 Task: Add 2 hours 30 minutes after the event.
Action: Mouse moved to (200, 417)
Screenshot: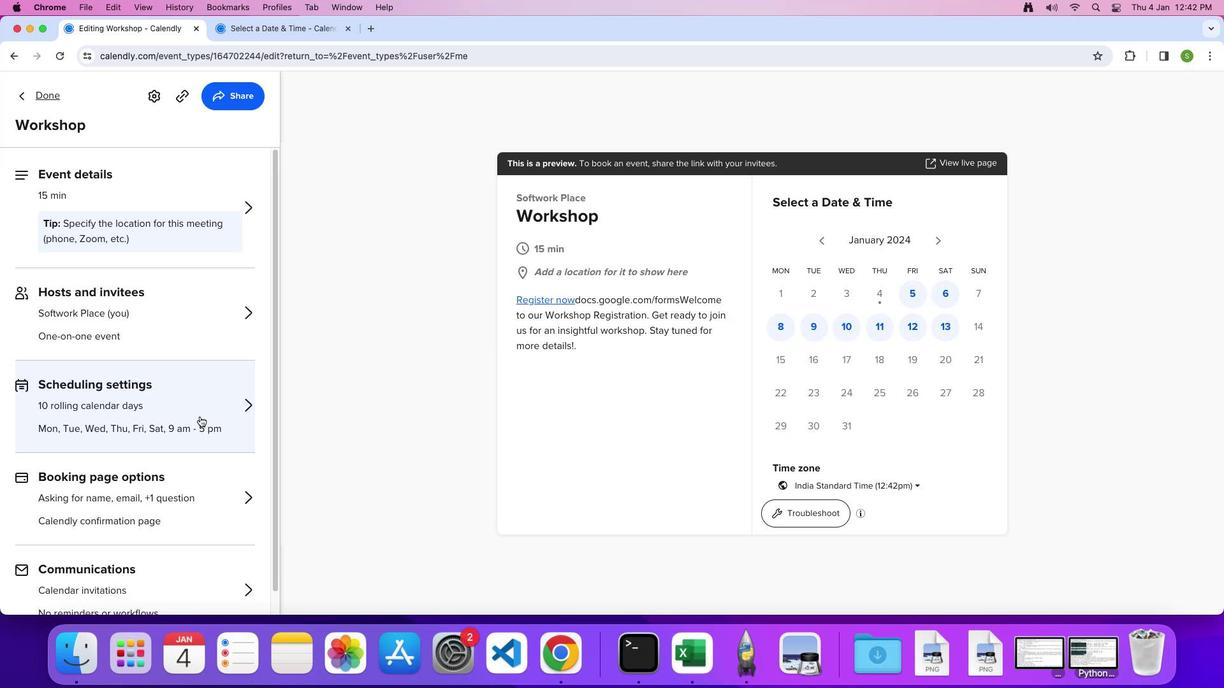 
Action: Mouse pressed left at (200, 417)
Screenshot: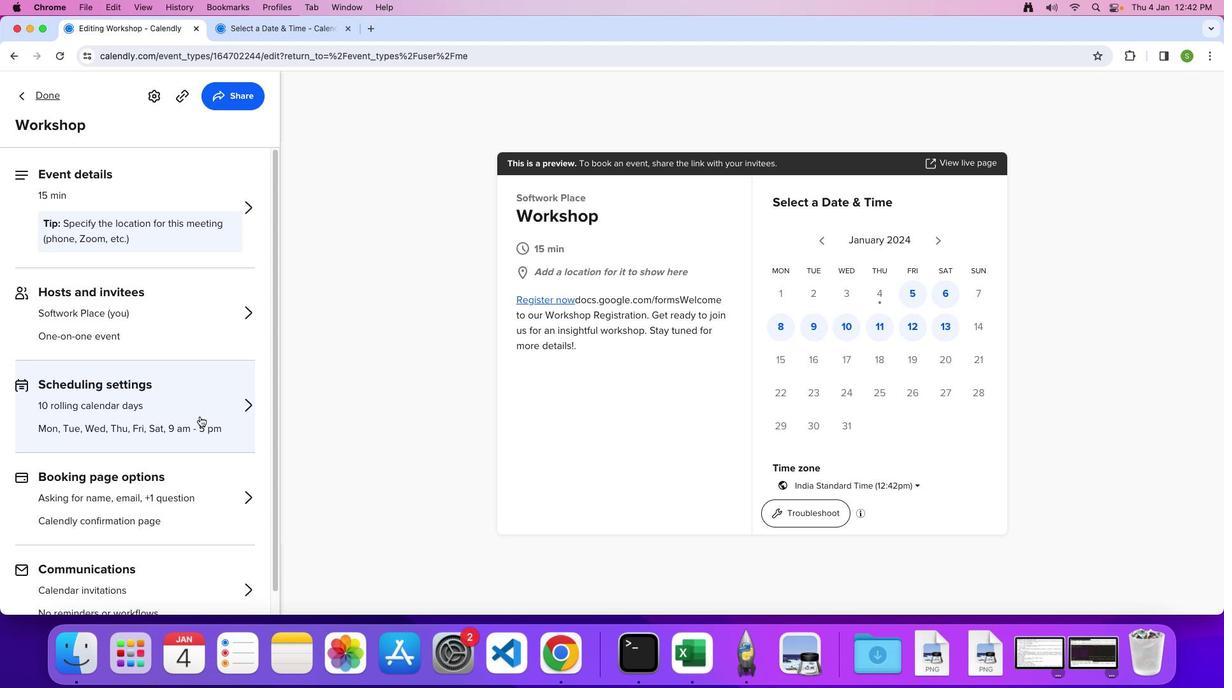 
Action: Mouse moved to (92, 498)
Screenshot: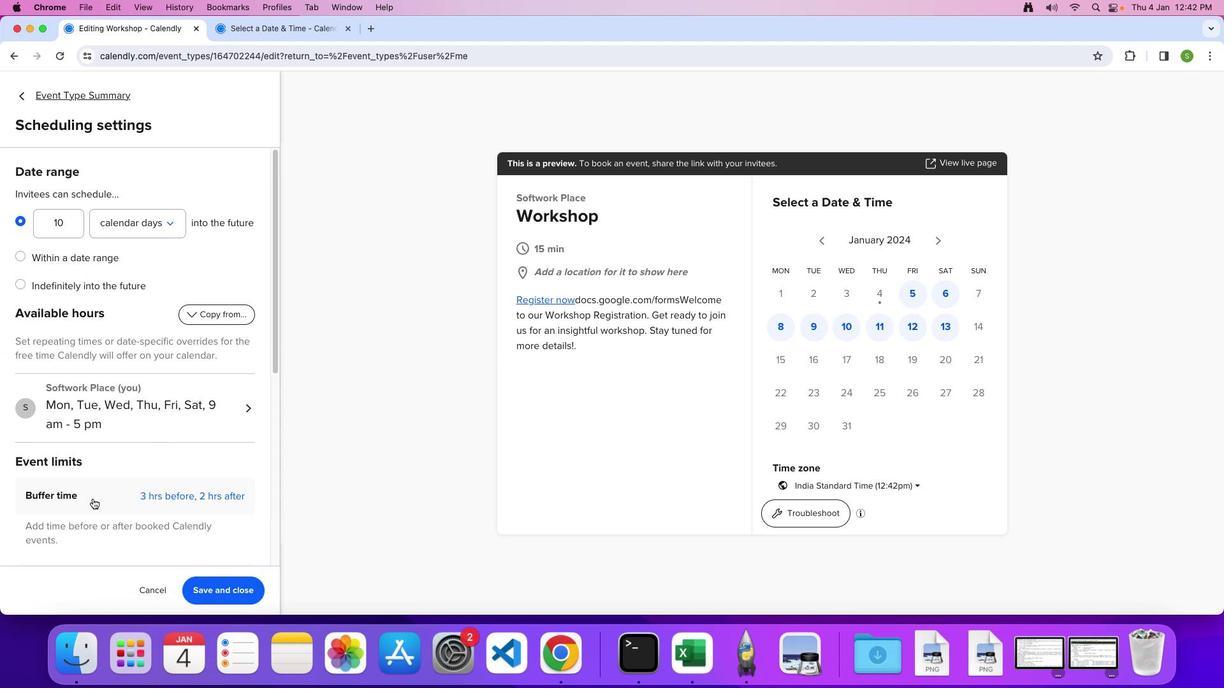 
Action: Mouse pressed left at (92, 498)
Screenshot: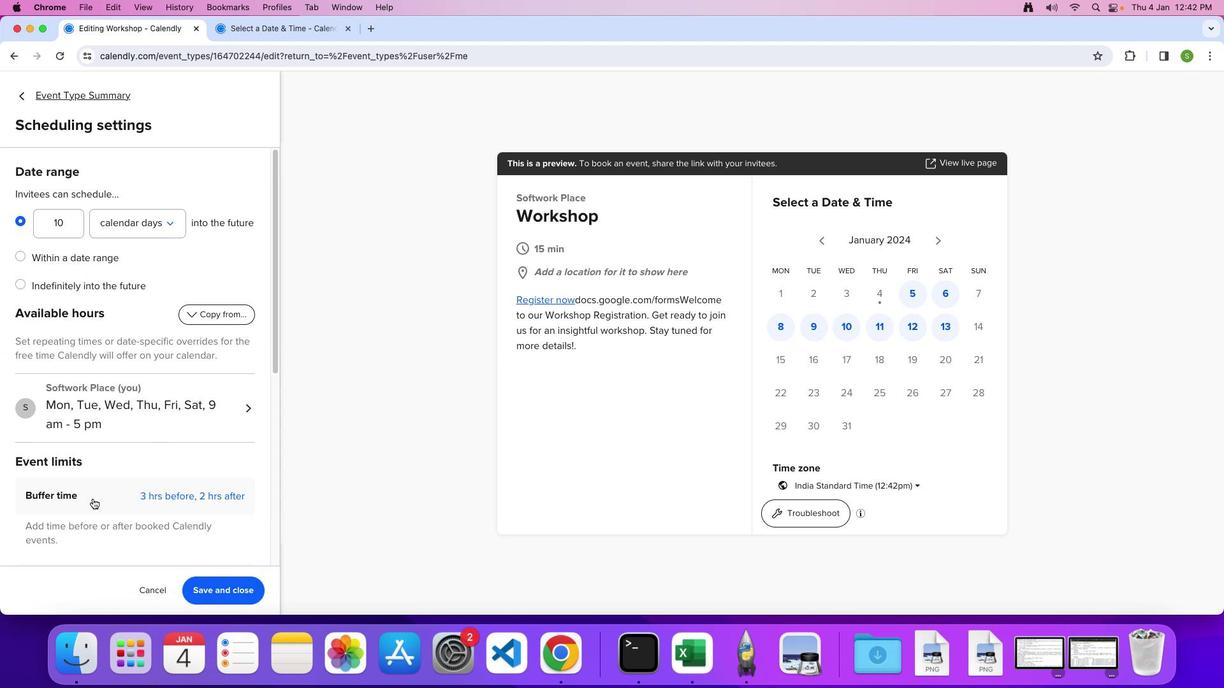 
Action: Mouse moved to (141, 483)
Screenshot: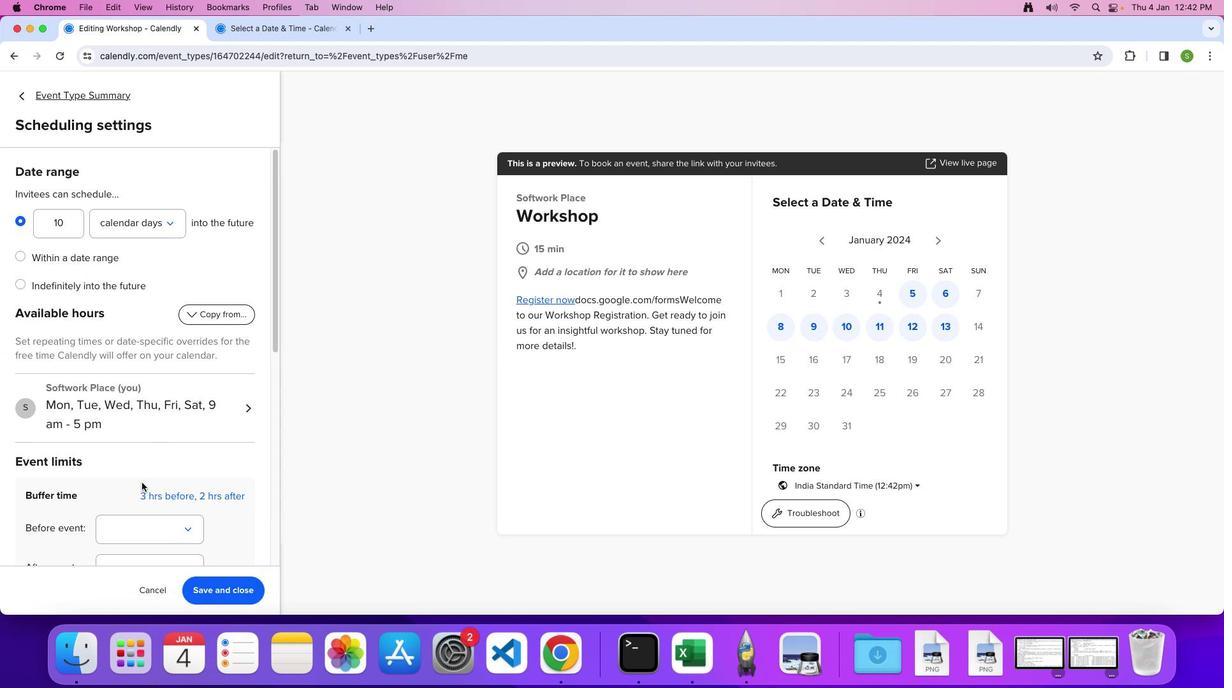 
Action: Mouse scrolled (141, 483) with delta (0, 0)
Screenshot: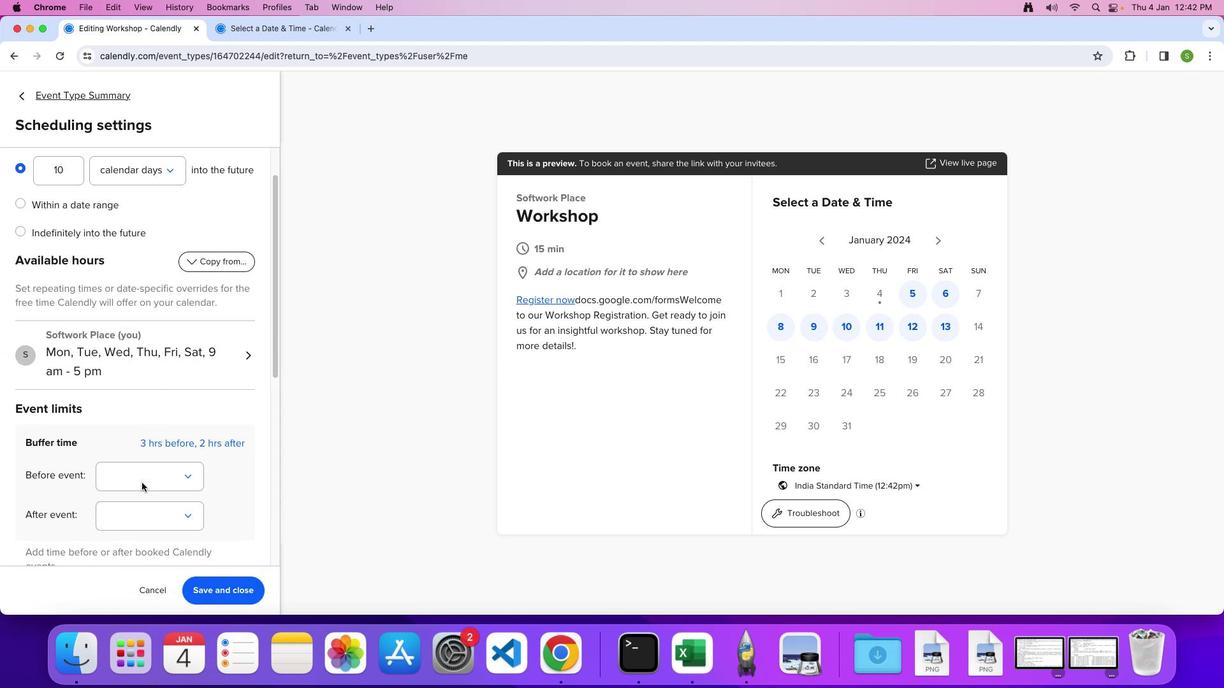 
Action: Mouse scrolled (141, 483) with delta (0, 0)
Screenshot: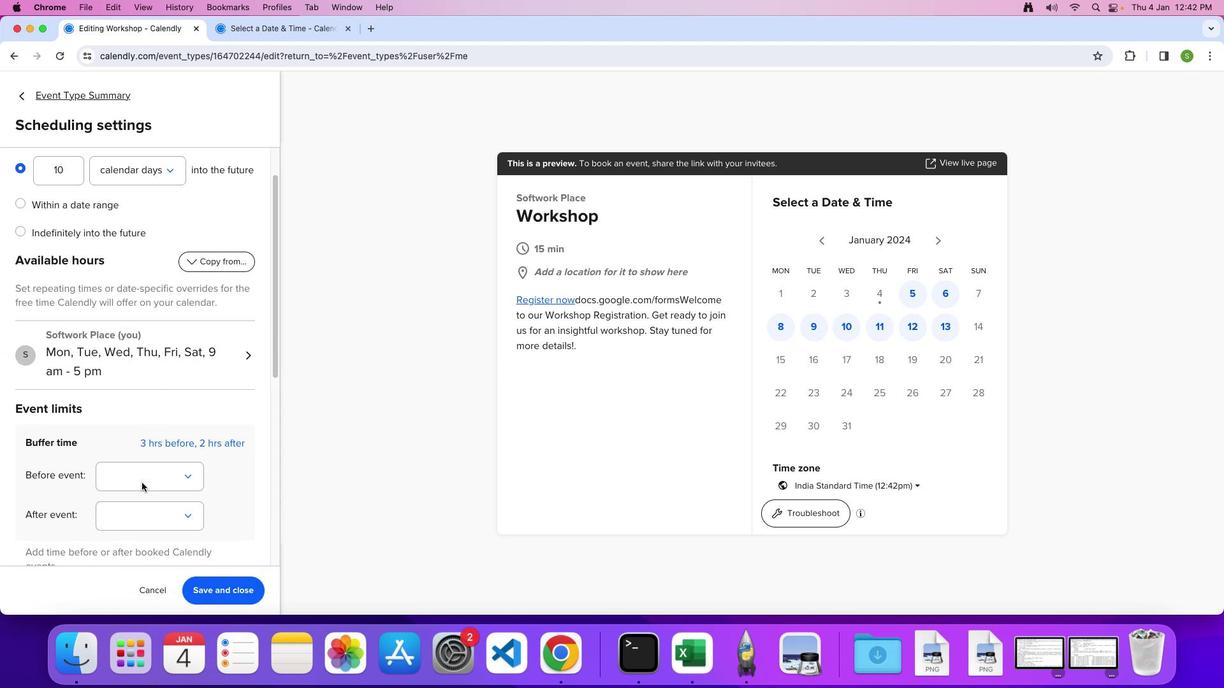 
Action: Mouse scrolled (141, 483) with delta (0, -2)
Screenshot: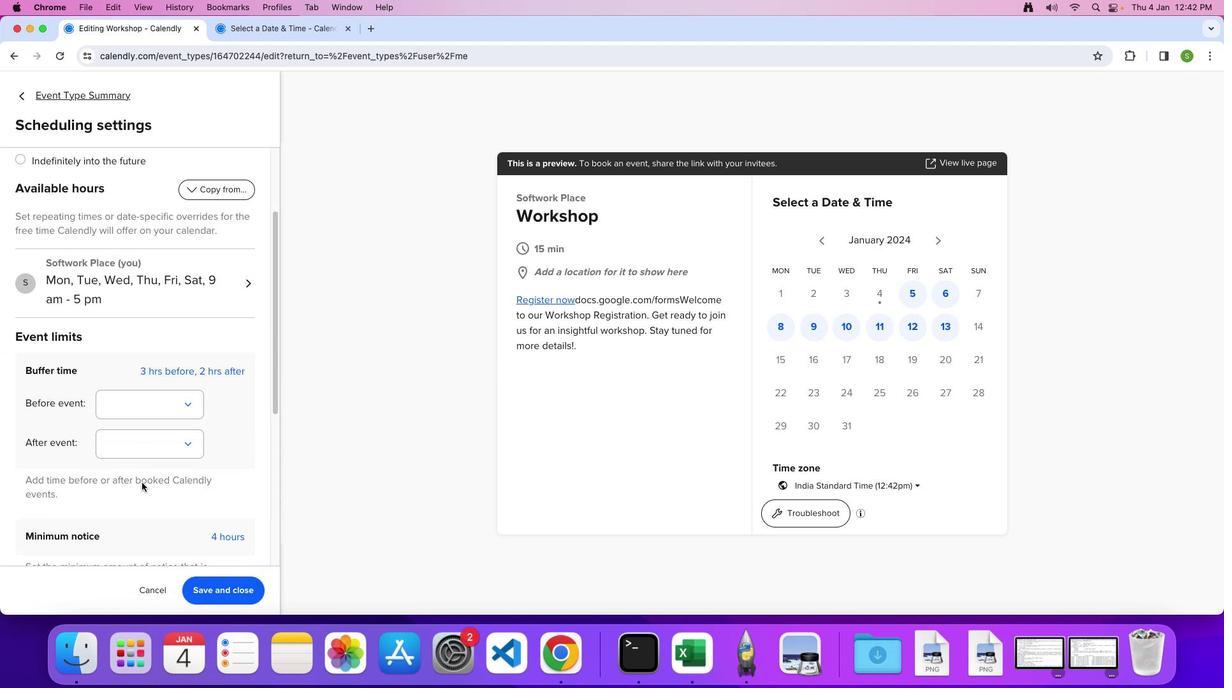 
Action: Mouse scrolled (141, 483) with delta (0, -1)
Screenshot: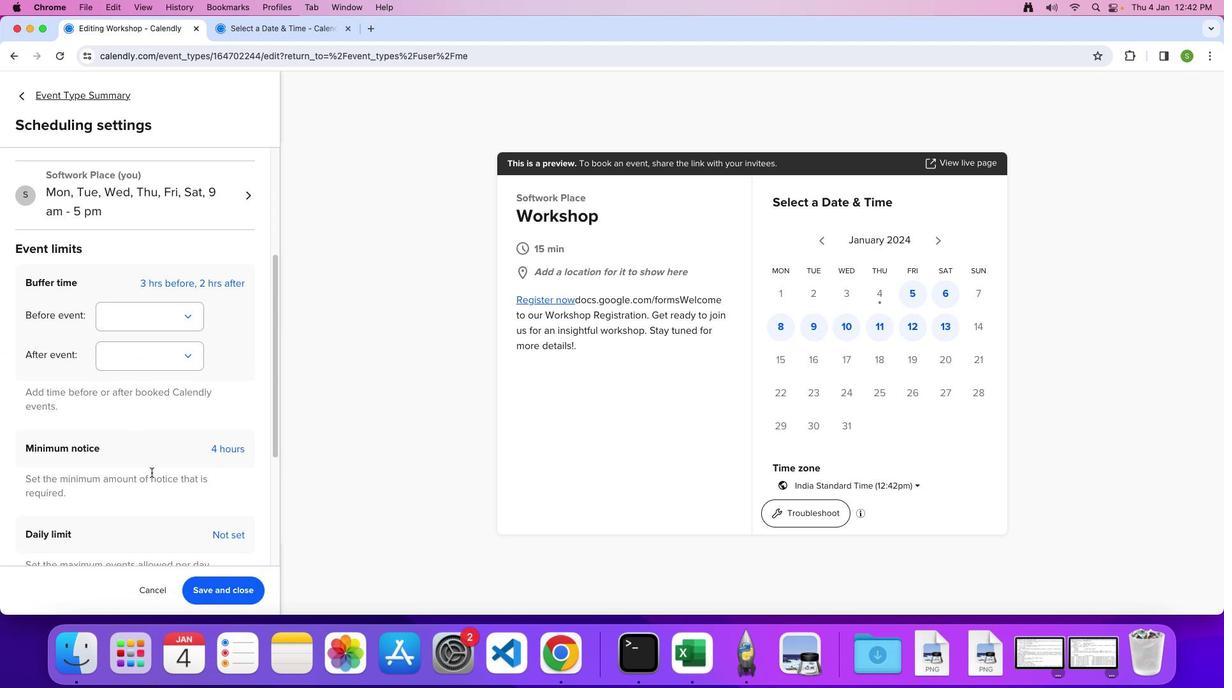 
Action: Mouse moved to (186, 340)
Screenshot: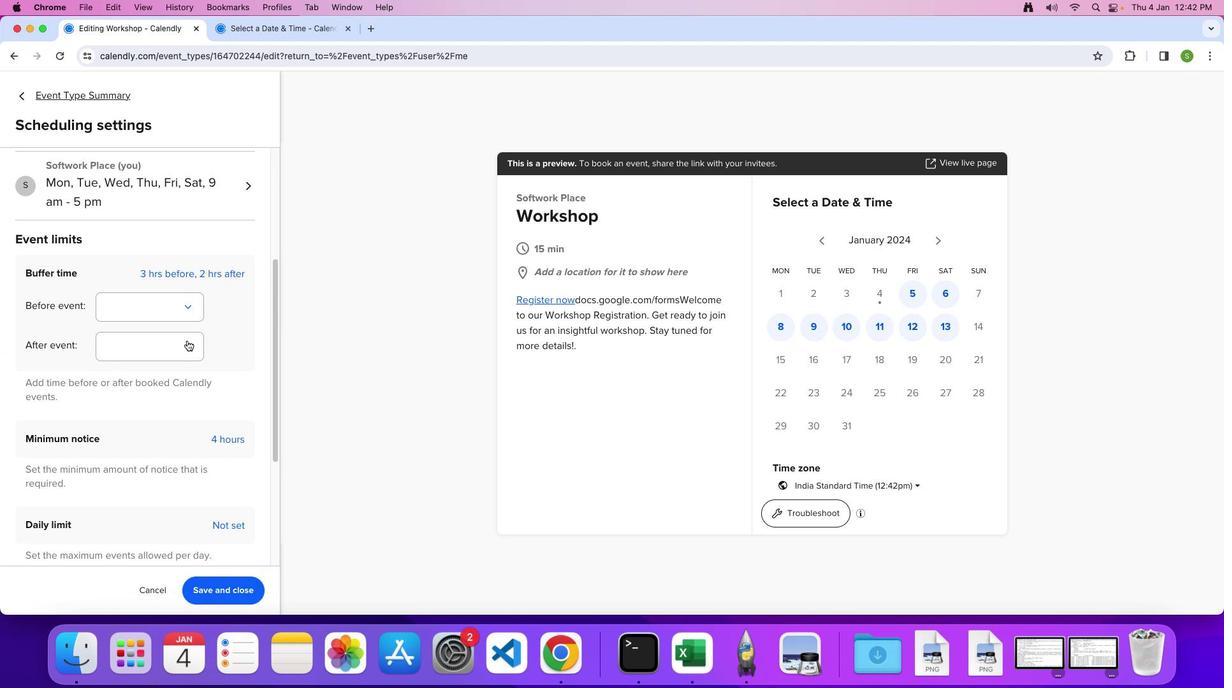 
Action: Mouse pressed left at (186, 340)
Screenshot: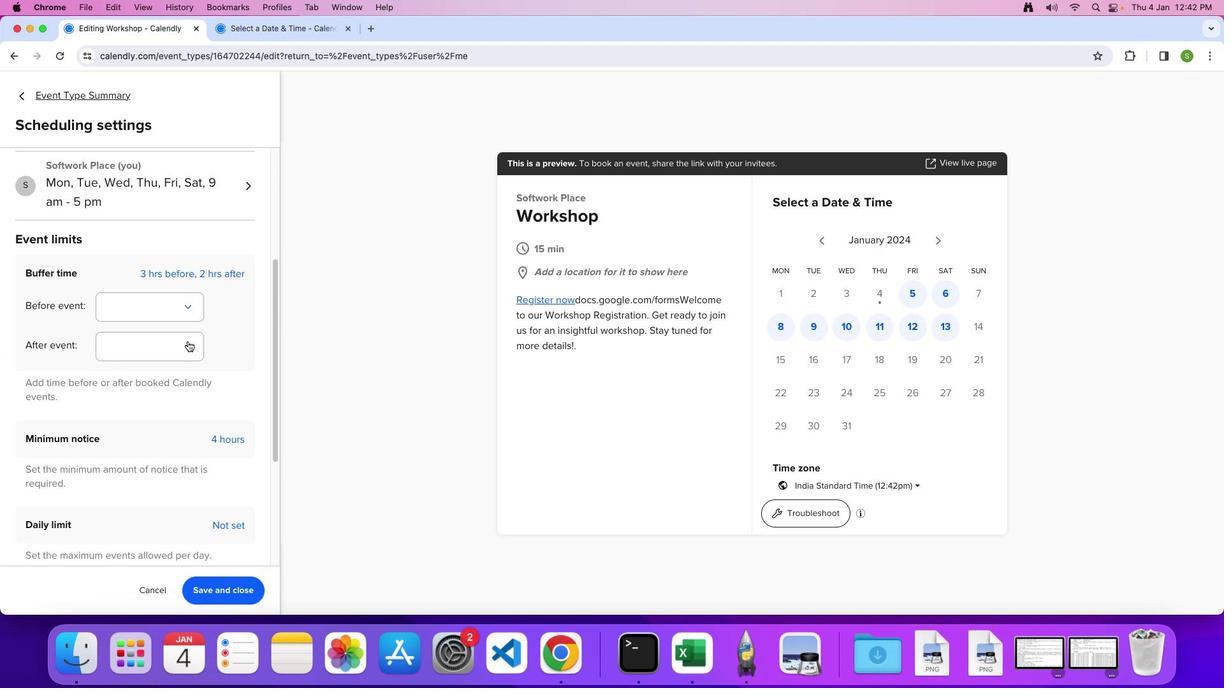 
Action: Mouse moved to (147, 455)
Screenshot: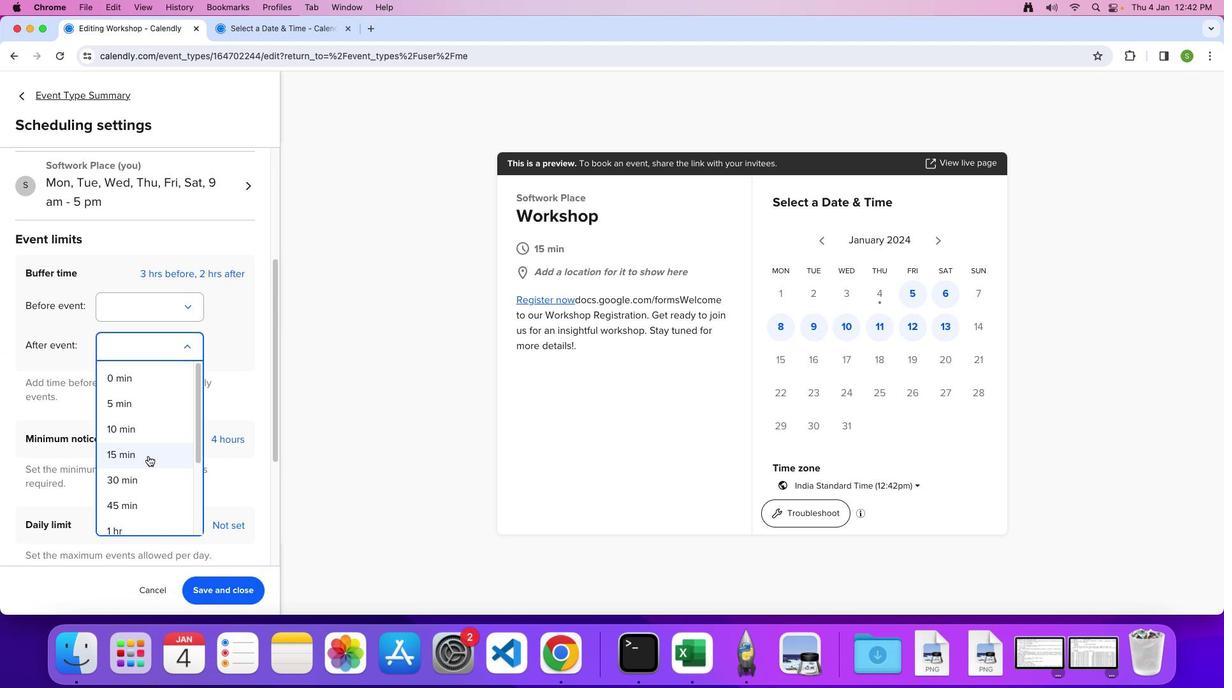 
Action: Mouse scrolled (147, 455) with delta (0, 0)
Screenshot: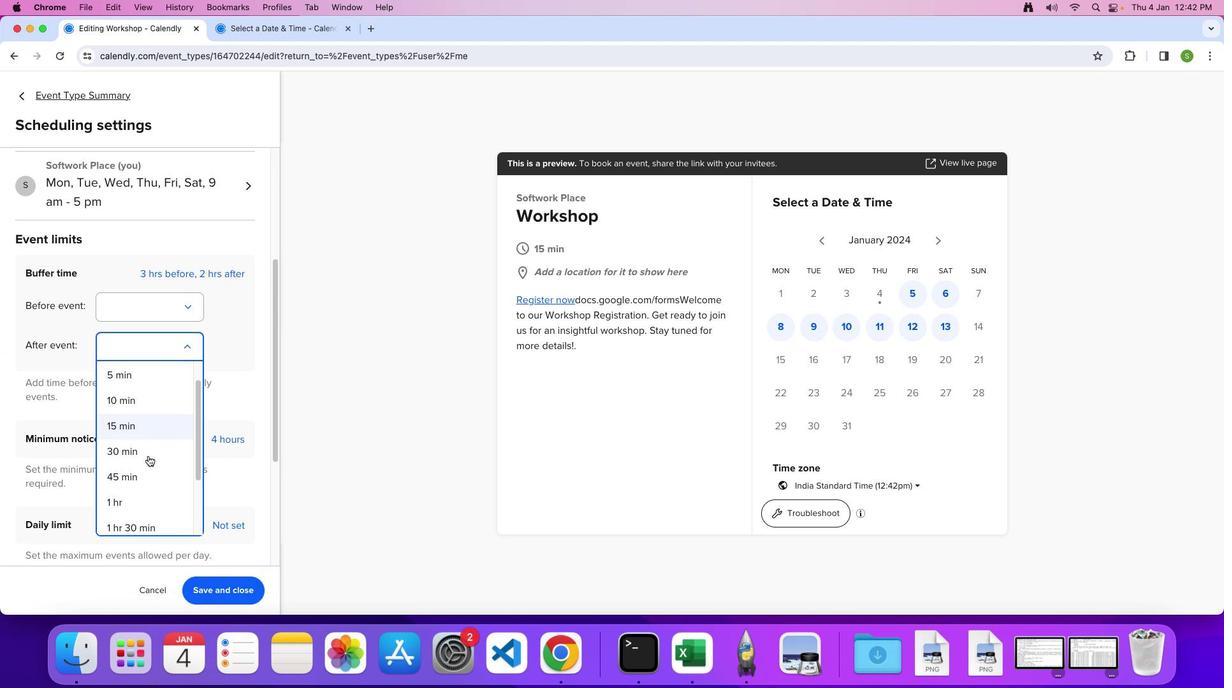 
Action: Mouse scrolled (147, 455) with delta (0, 0)
Screenshot: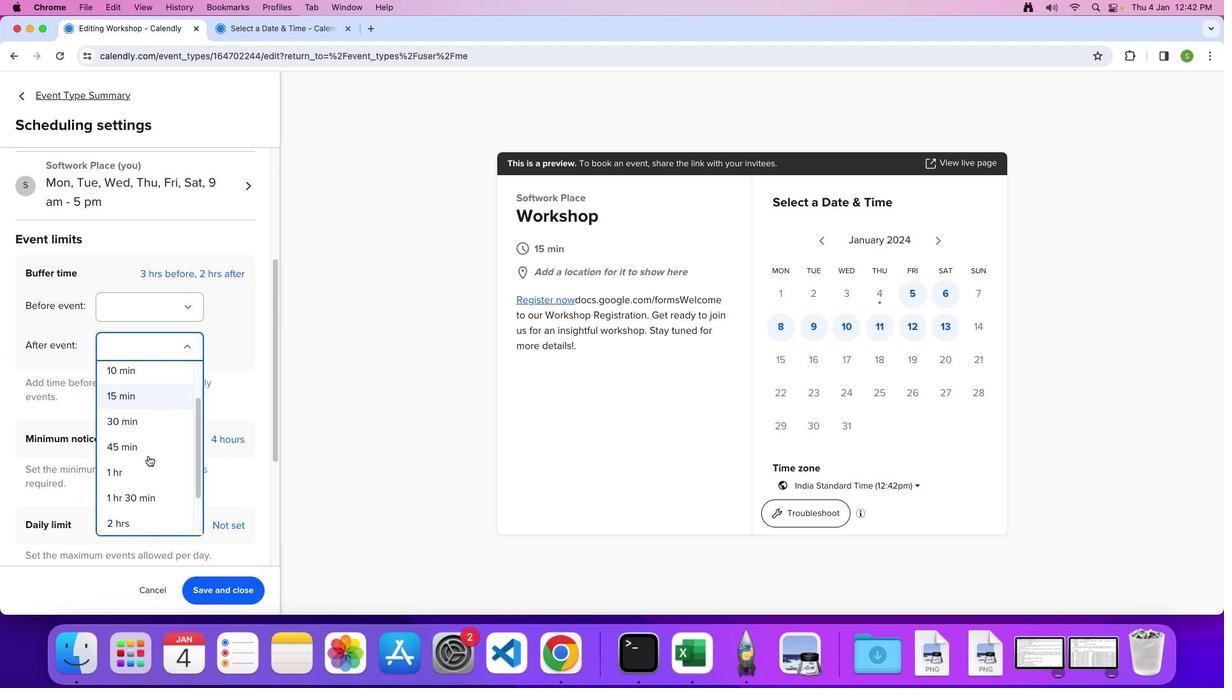 
Action: Mouse scrolled (147, 455) with delta (0, -1)
Screenshot: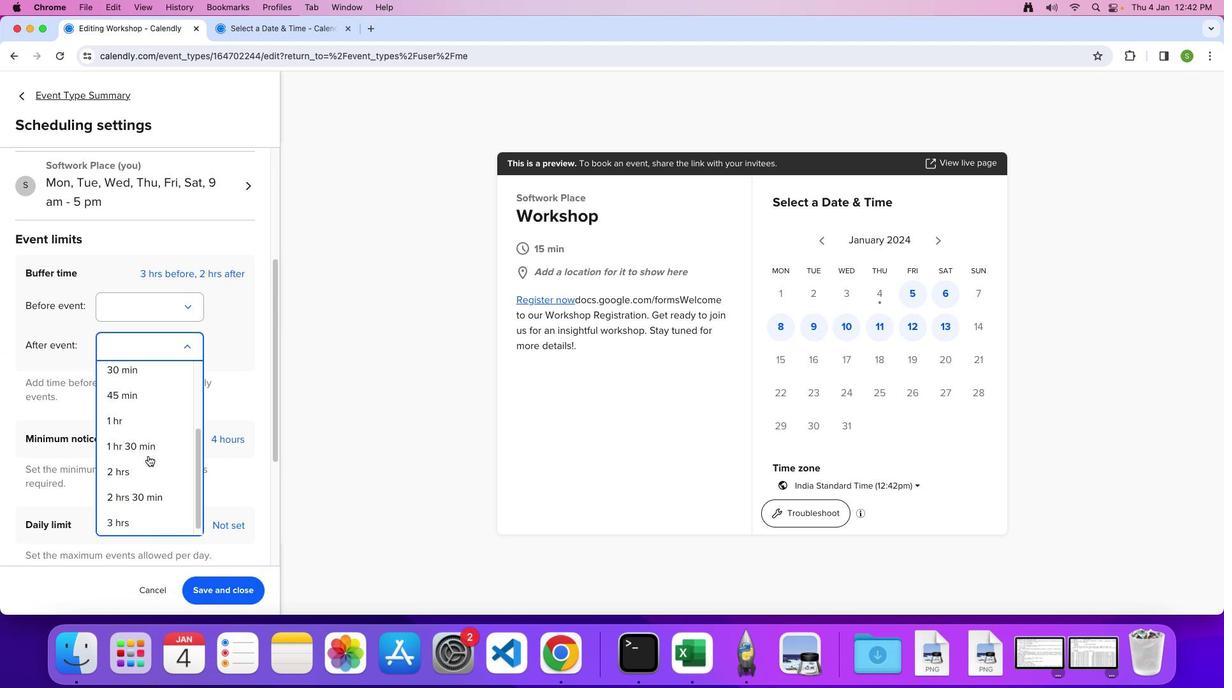 
Action: Mouse moved to (140, 492)
Screenshot: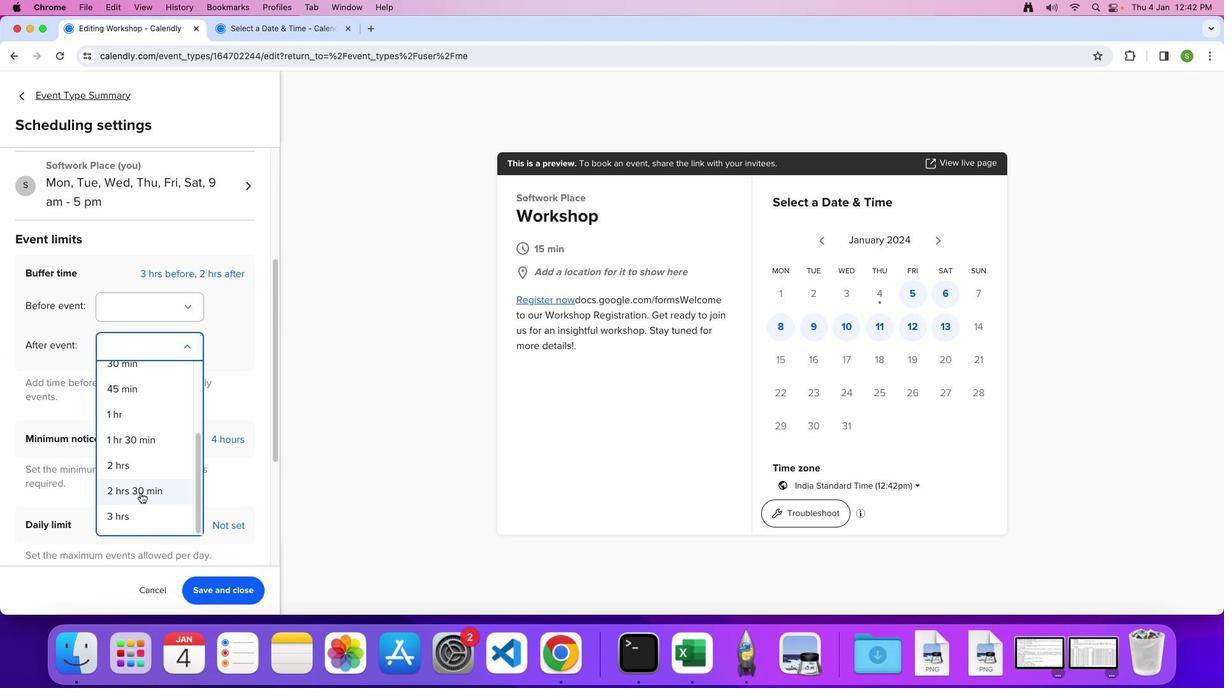
Action: Mouse pressed left at (140, 492)
Screenshot: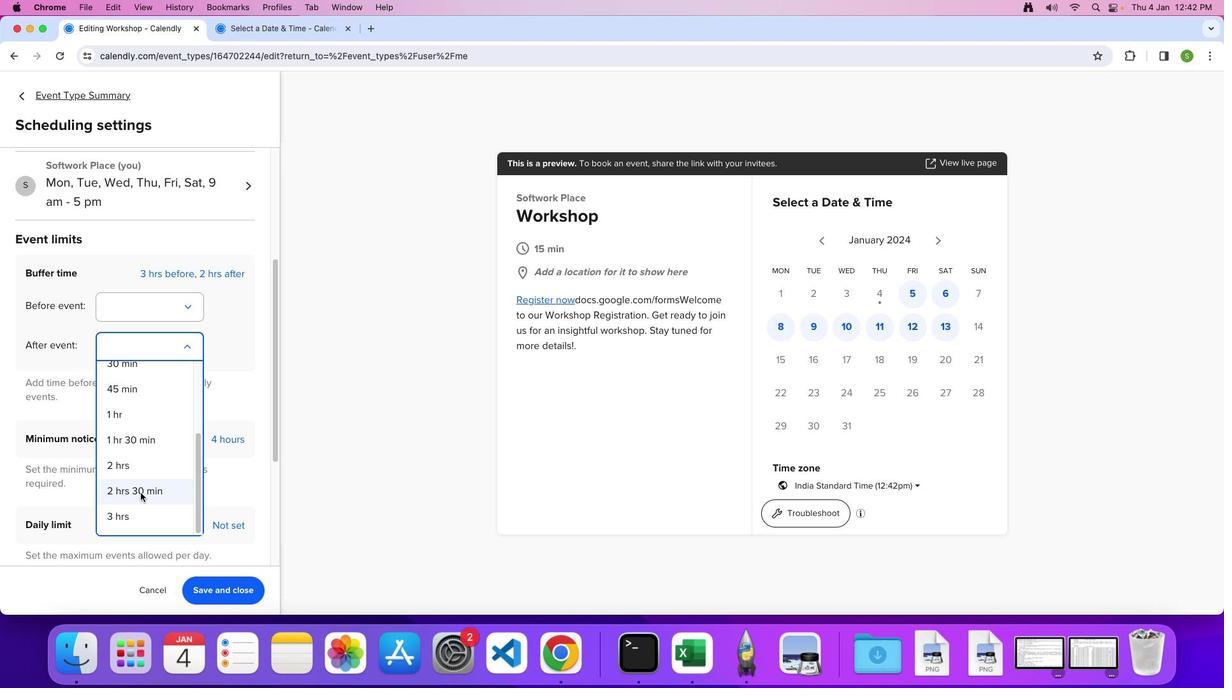 
Action: Mouse moved to (232, 588)
Screenshot: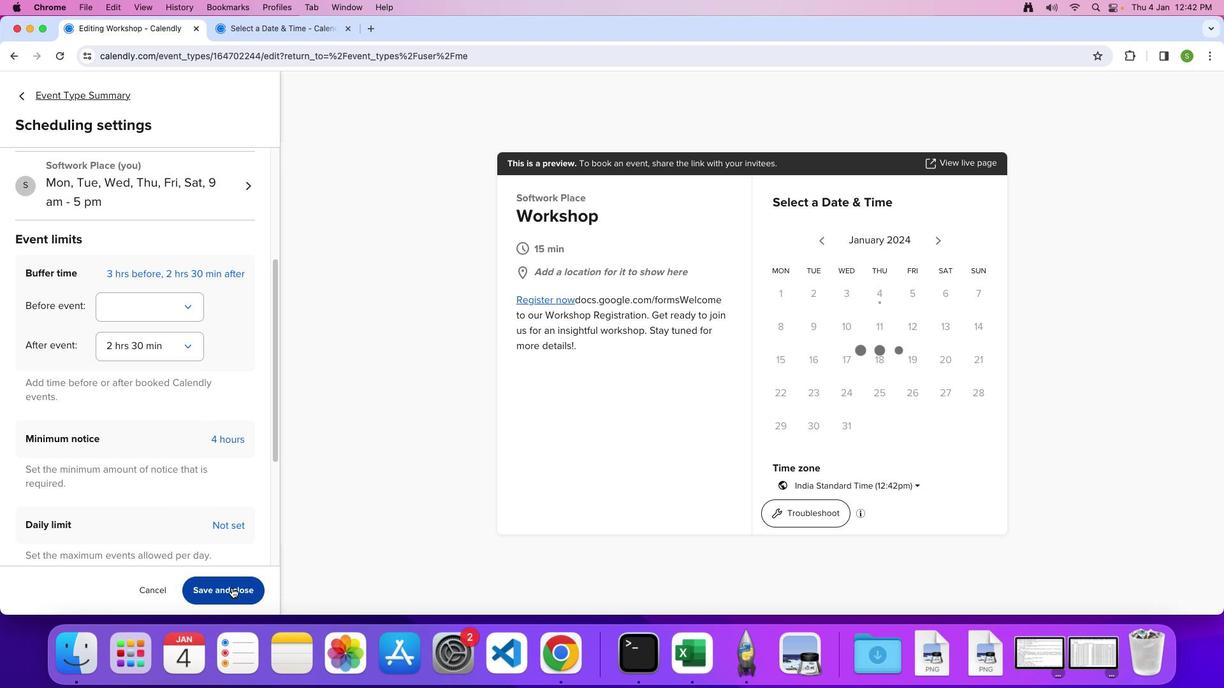 
Action: Mouse pressed left at (232, 588)
Screenshot: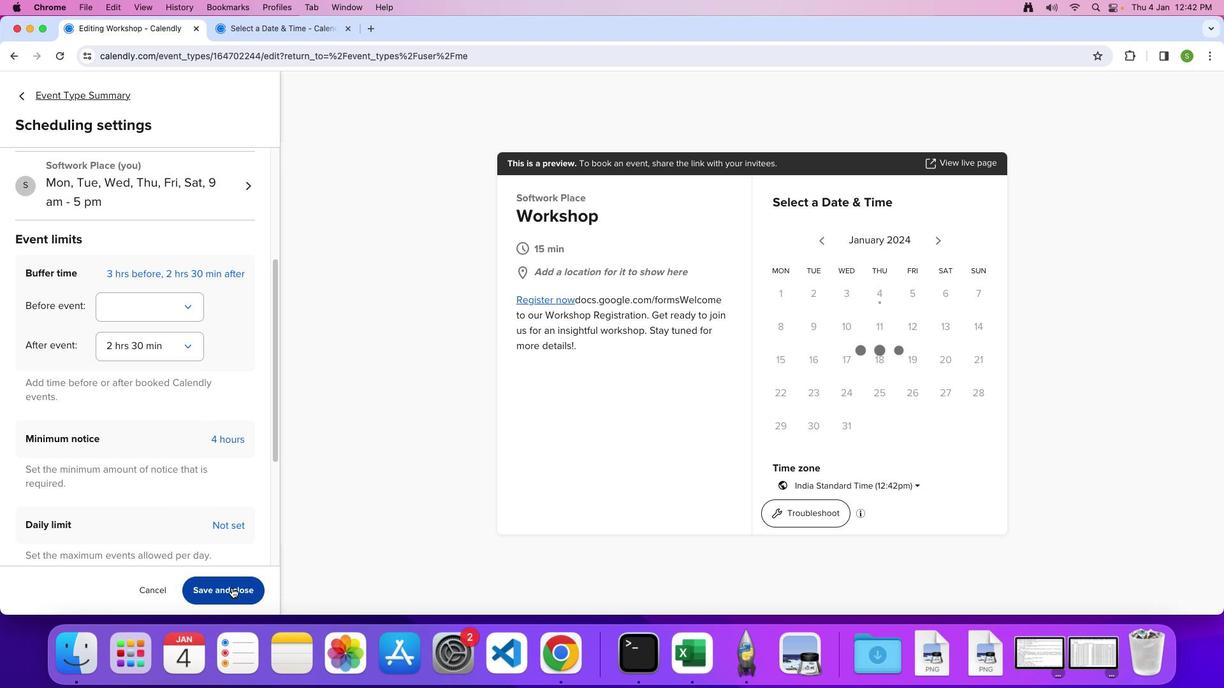 
